 Task: Select the Jordan Time as time zone for the schedule.
Action: Mouse moved to (101, 141)
Screenshot: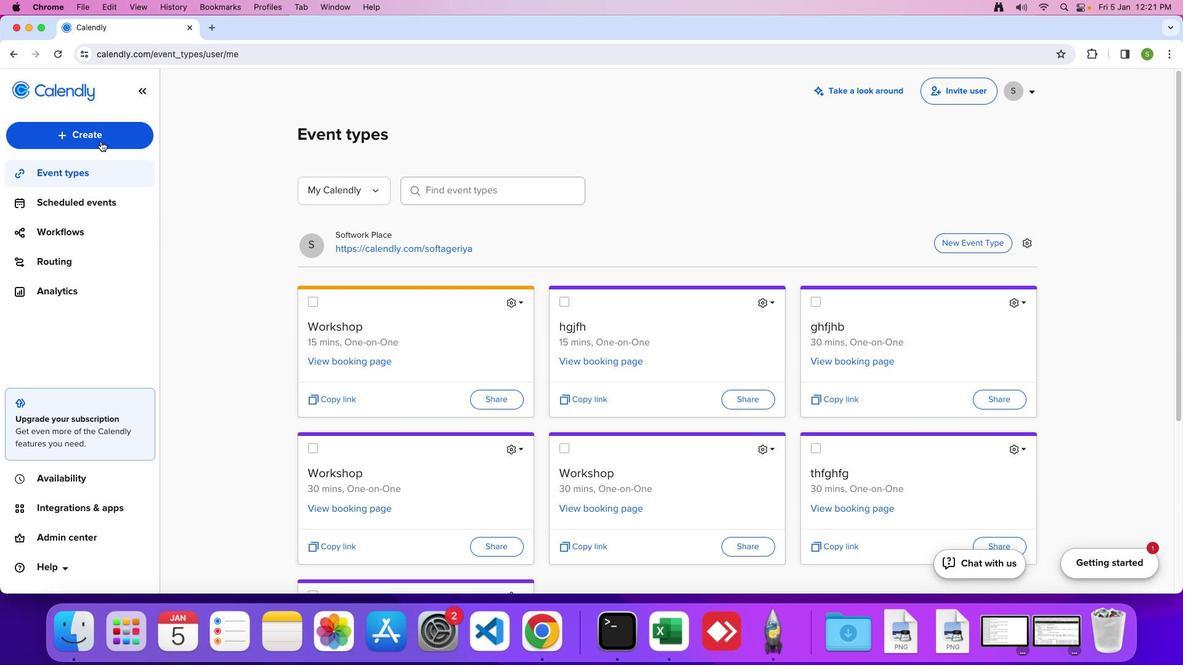 
Action: Mouse pressed left at (101, 141)
Screenshot: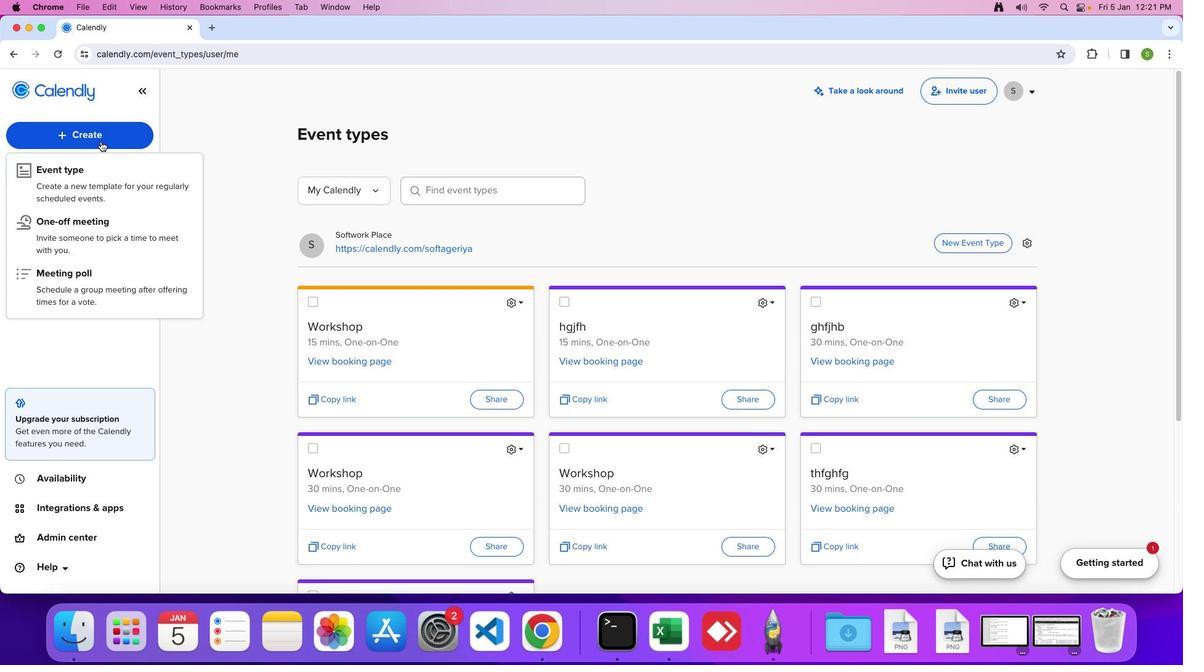 
Action: Mouse moved to (70, 288)
Screenshot: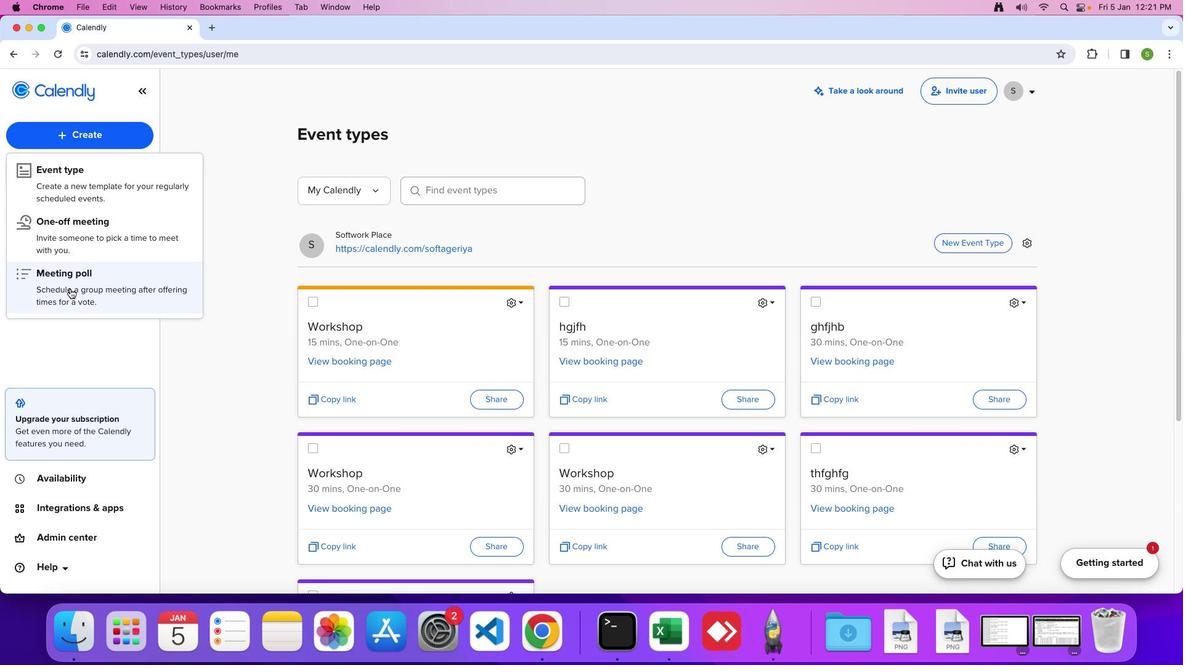 
Action: Mouse pressed left at (70, 288)
Screenshot: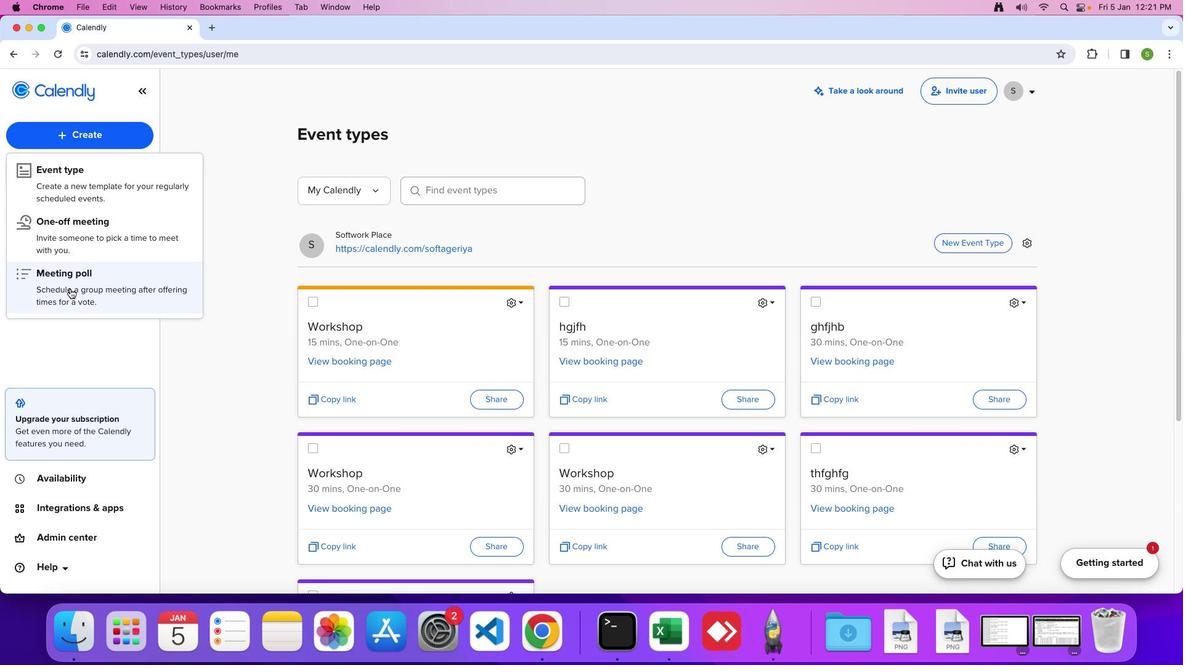 
Action: Mouse moved to (98, 151)
Screenshot: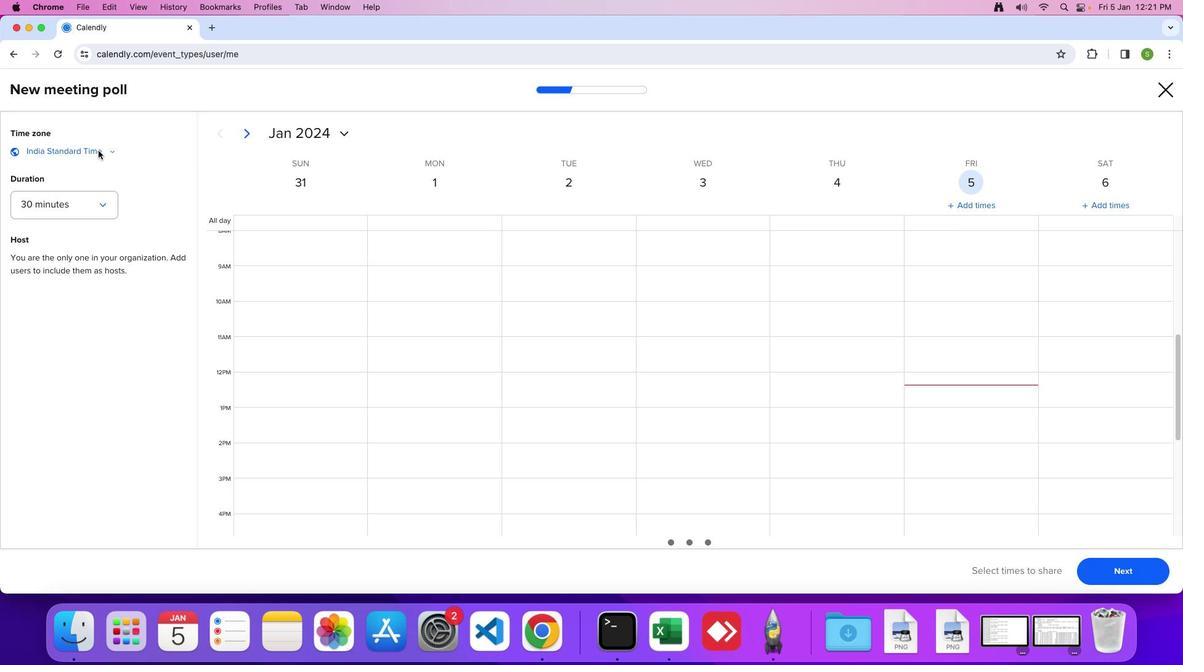 
Action: Mouse pressed left at (98, 151)
Screenshot: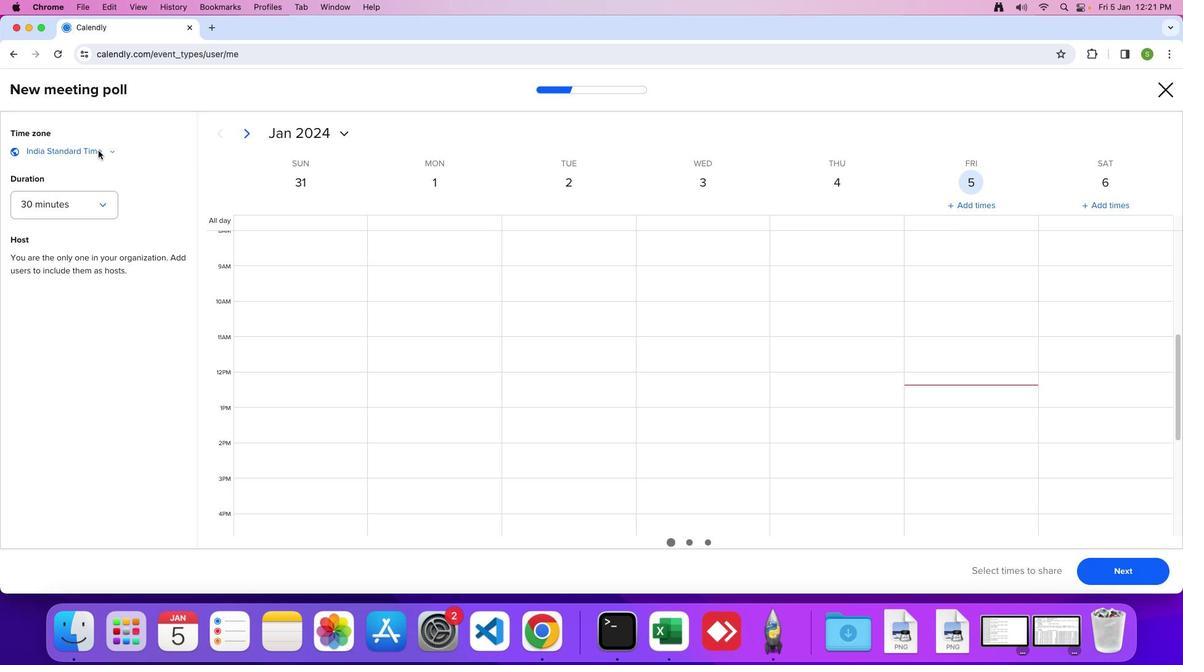 
Action: Mouse moved to (91, 257)
Screenshot: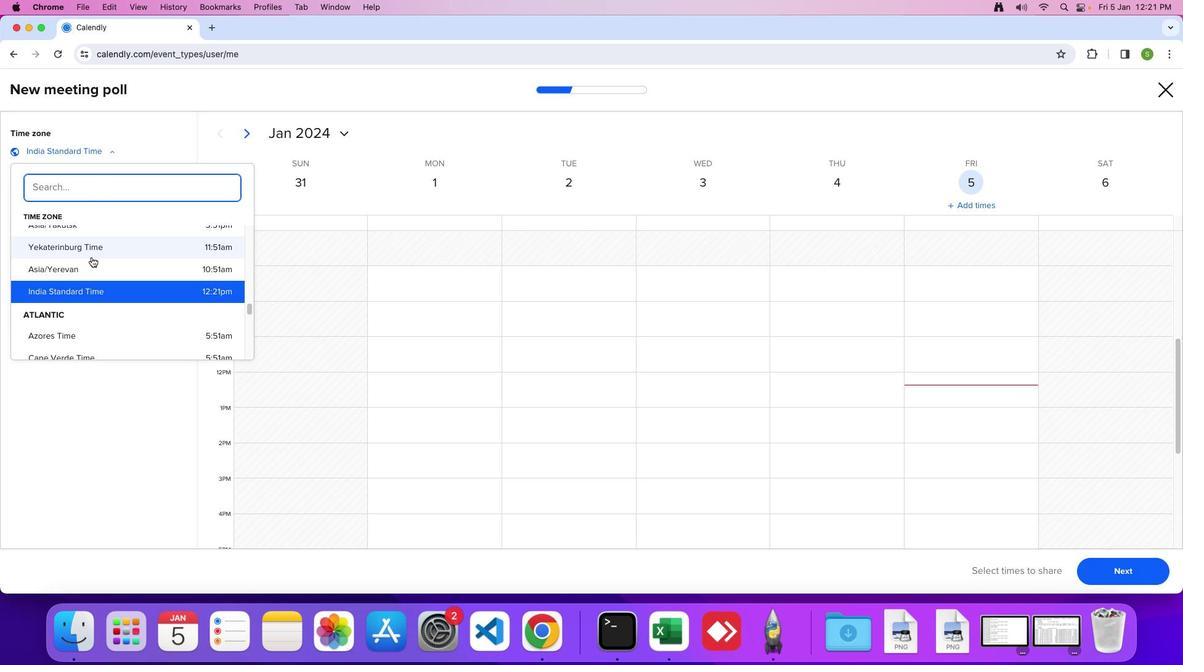 
Action: Mouse scrolled (91, 257) with delta (0, 0)
Screenshot: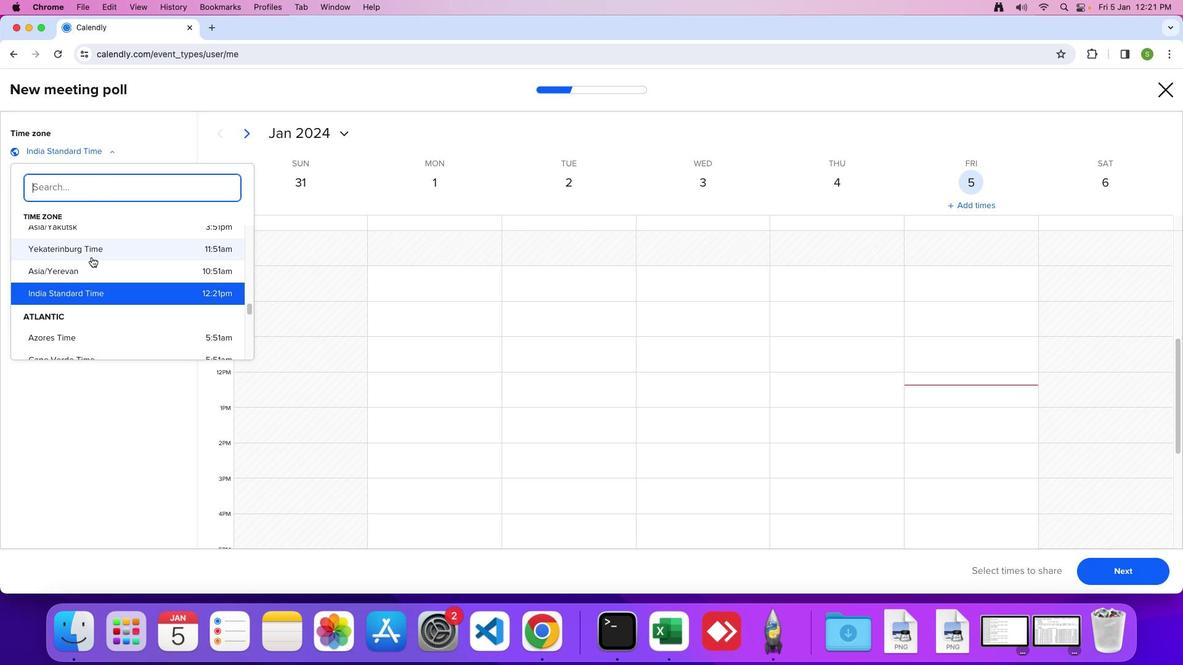 
Action: Mouse scrolled (91, 257) with delta (0, 0)
Screenshot: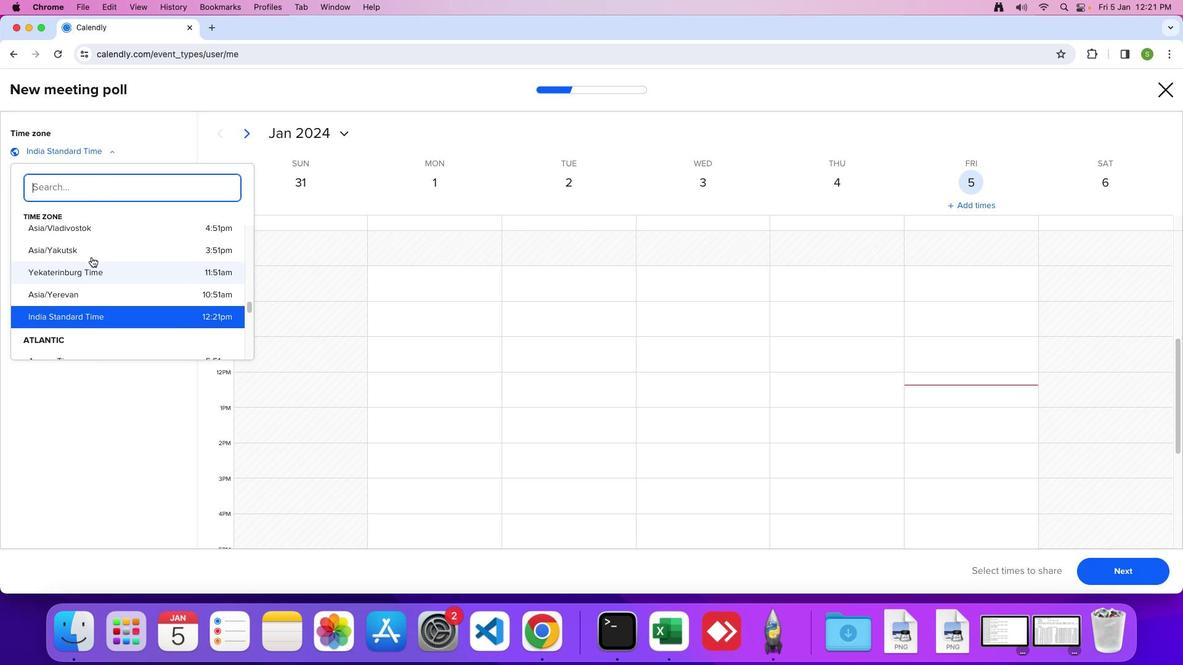 
Action: Mouse moved to (91, 257)
Screenshot: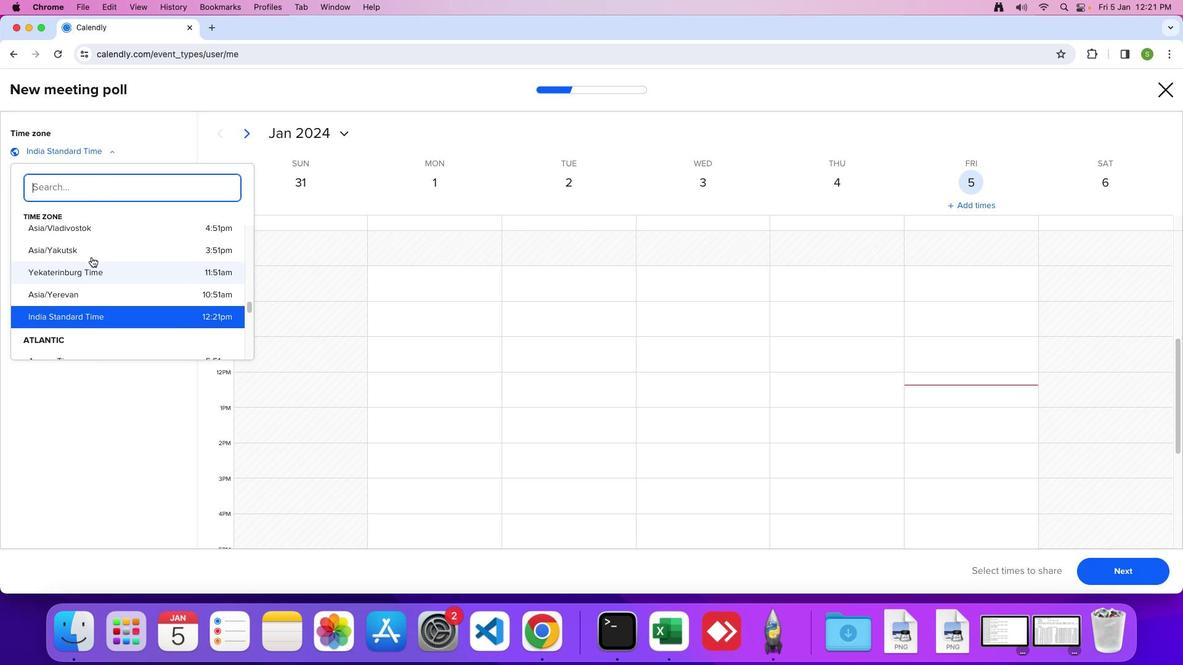 
Action: Mouse scrolled (91, 257) with delta (0, 1)
Screenshot: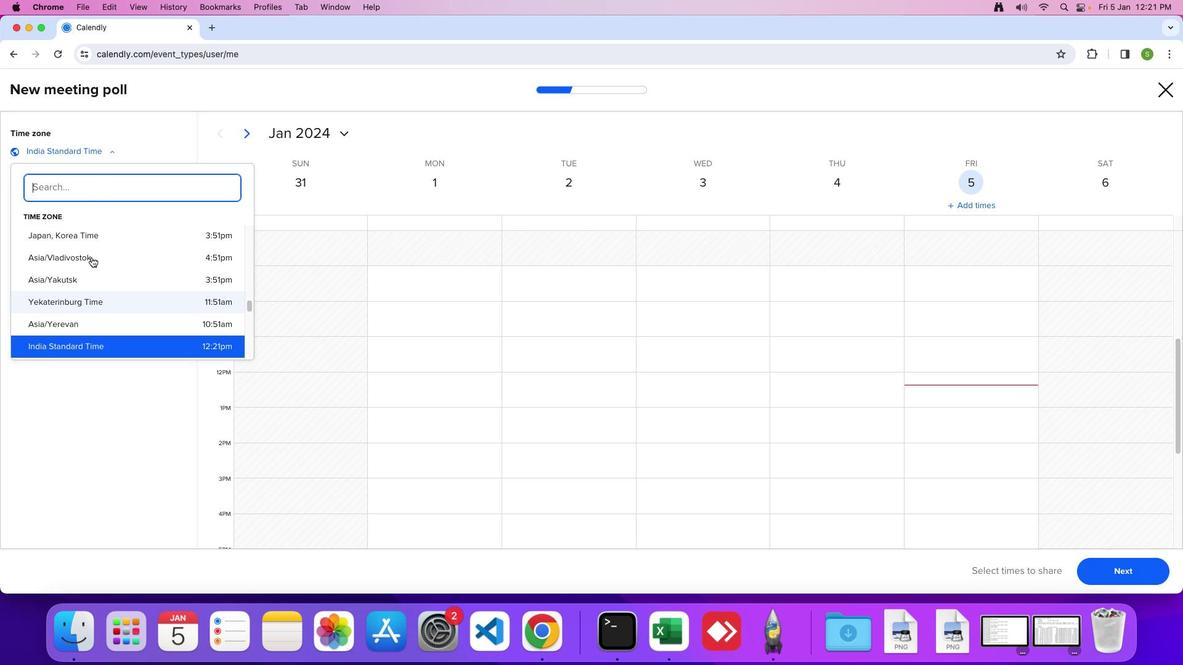 
Action: Mouse scrolled (91, 257) with delta (0, 0)
Screenshot: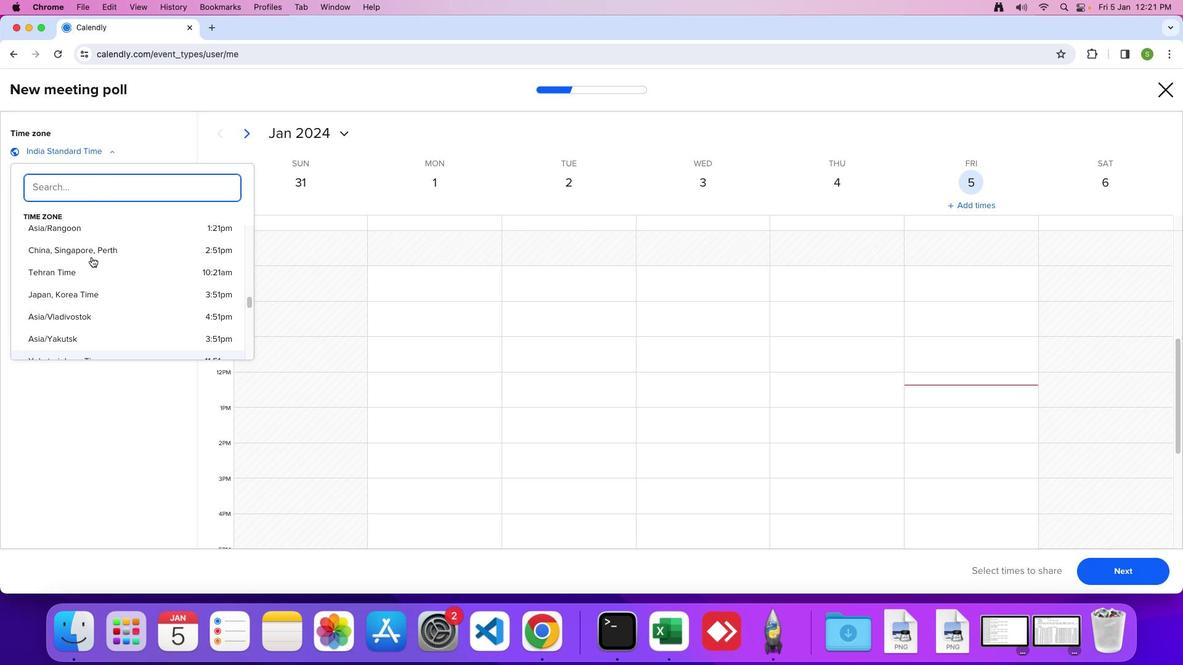 
Action: Mouse scrolled (91, 257) with delta (0, 0)
Screenshot: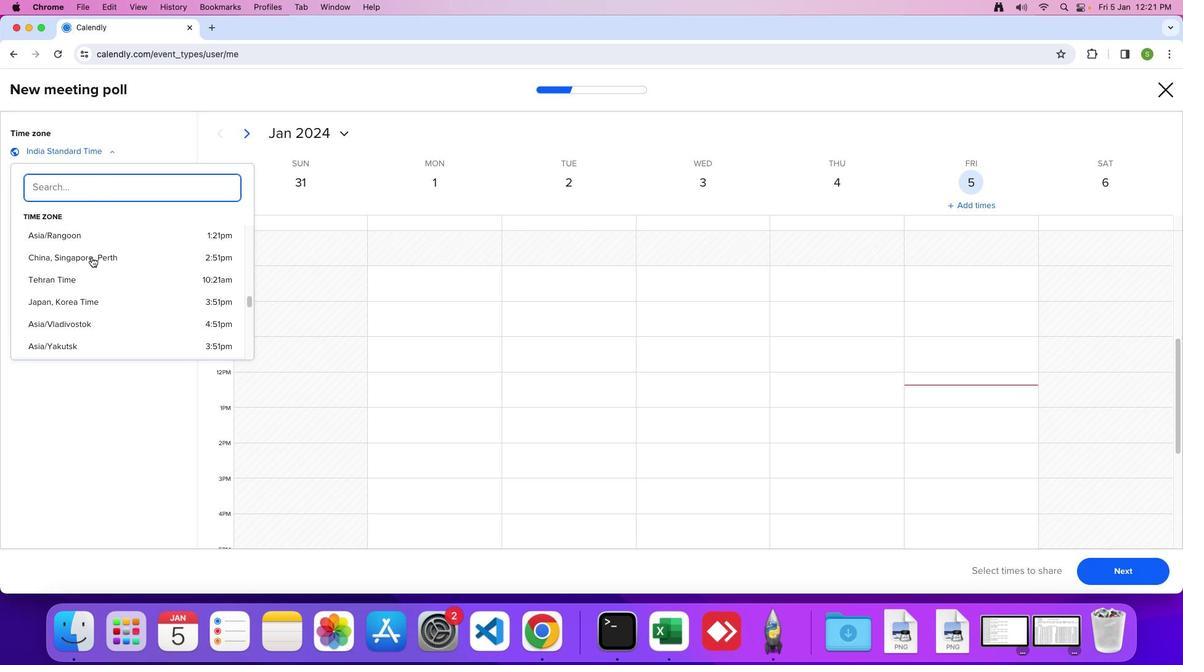
Action: Mouse scrolled (91, 257) with delta (0, 0)
Screenshot: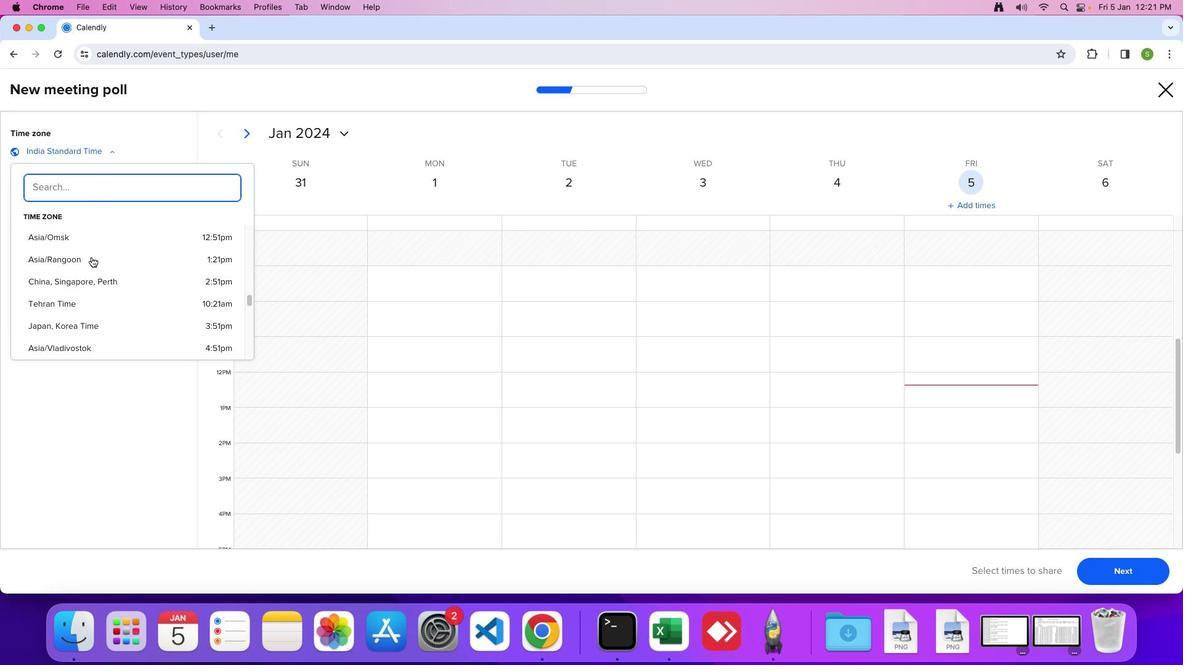 
Action: Mouse scrolled (91, 257) with delta (0, 0)
Screenshot: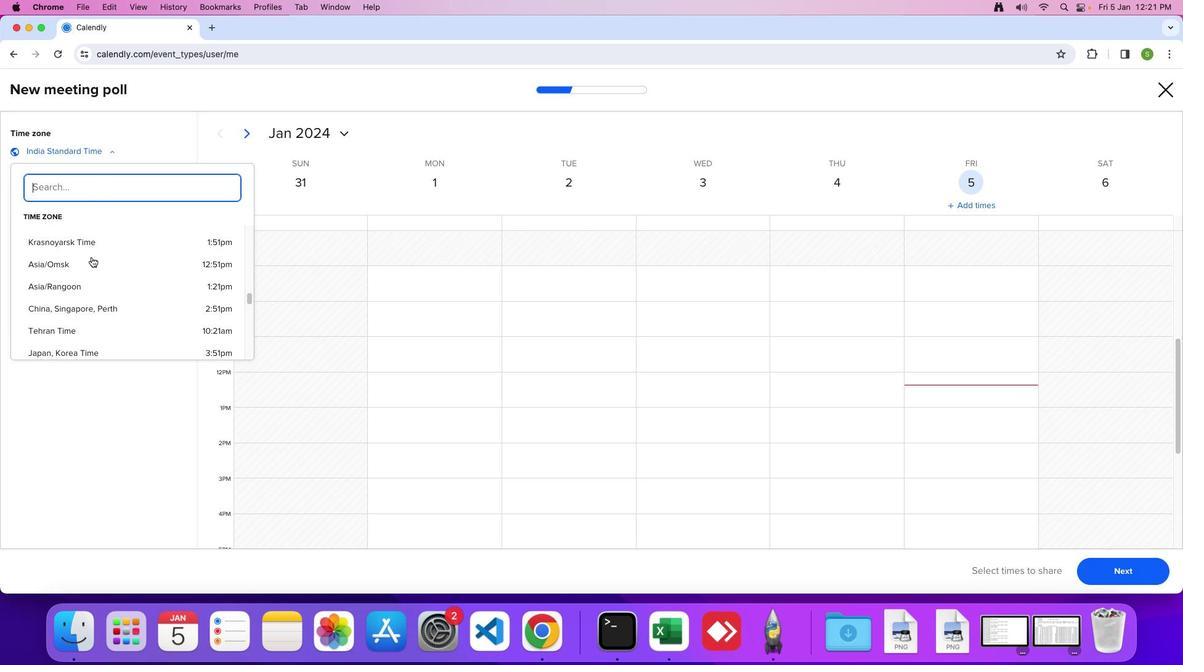 
Action: Mouse scrolled (91, 257) with delta (0, 0)
Screenshot: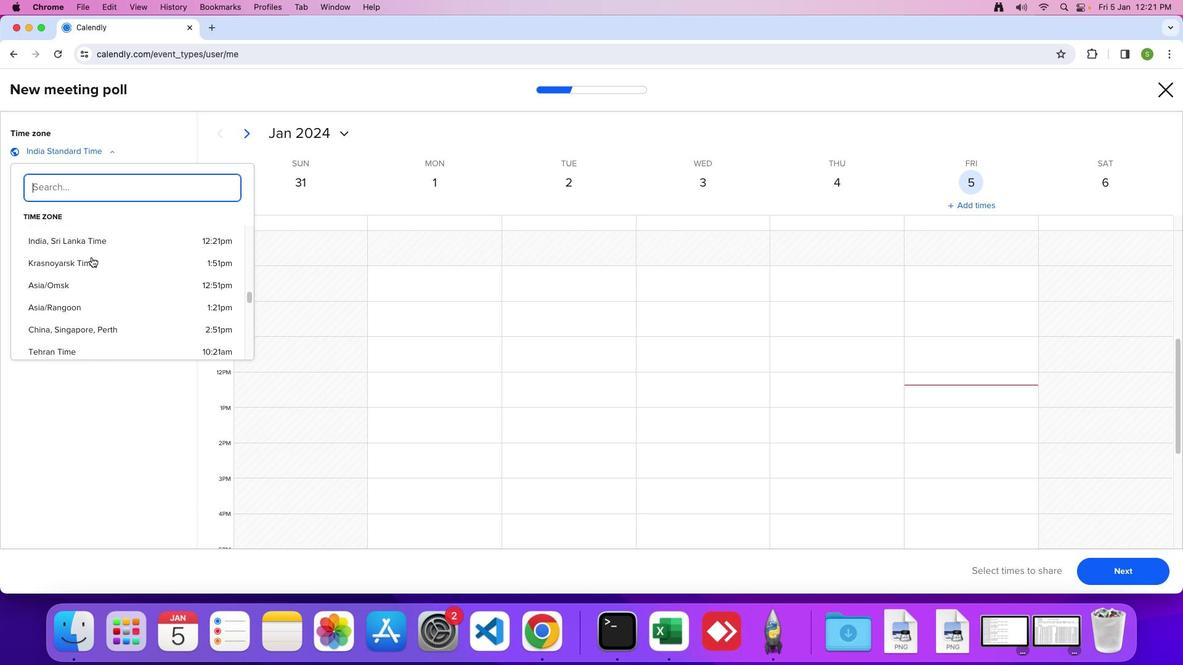 
Action: Mouse scrolled (91, 257) with delta (0, 1)
Screenshot: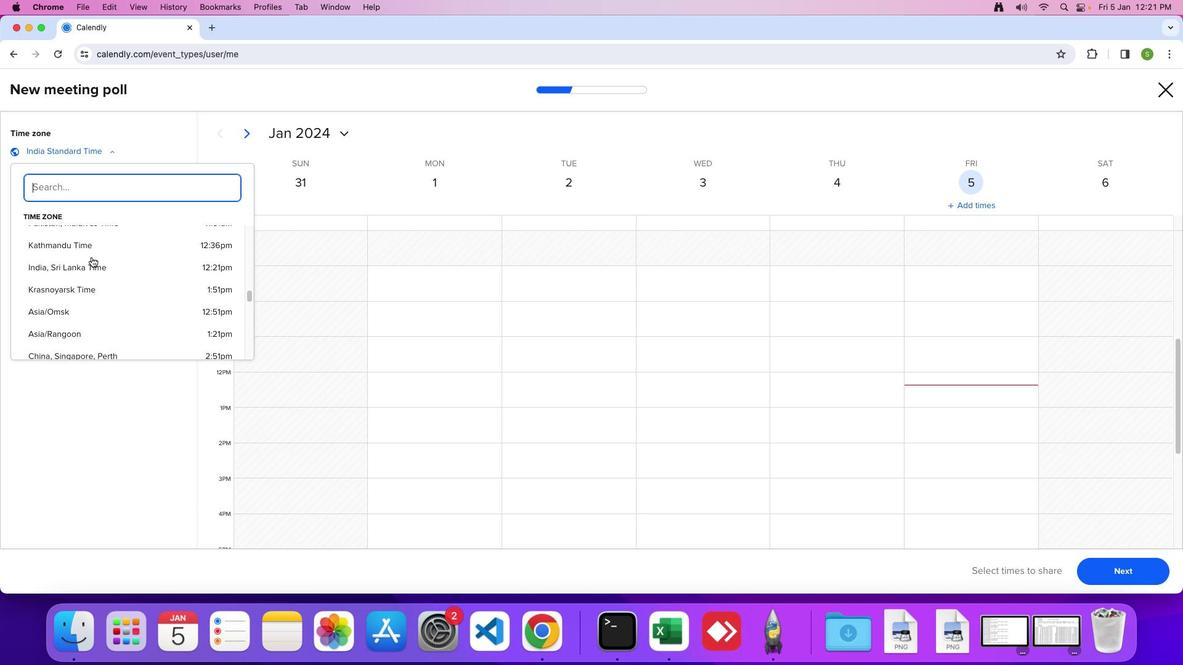 
Action: Mouse scrolled (91, 257) with delta (0, 0)
Screenshot: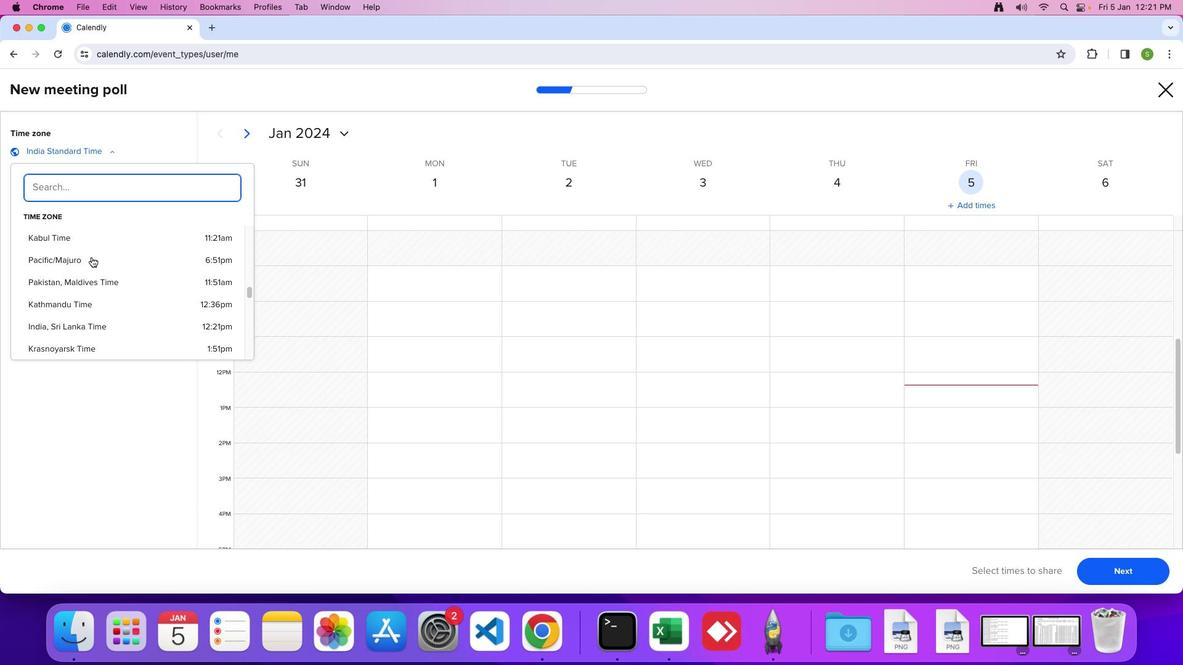 
Action: Mouse scrolled (91, 257) with delta (0, 0)
Screenshot: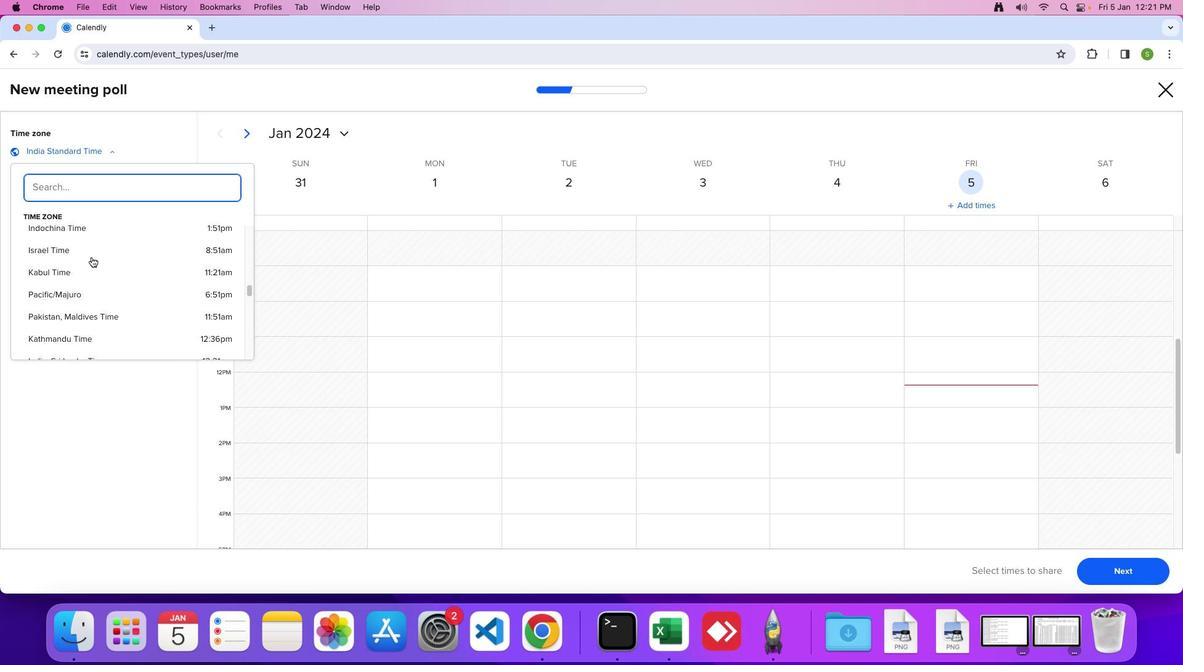 
Action: Mouse scrolled (91, 257) with delta (0, 2)
Screenshot: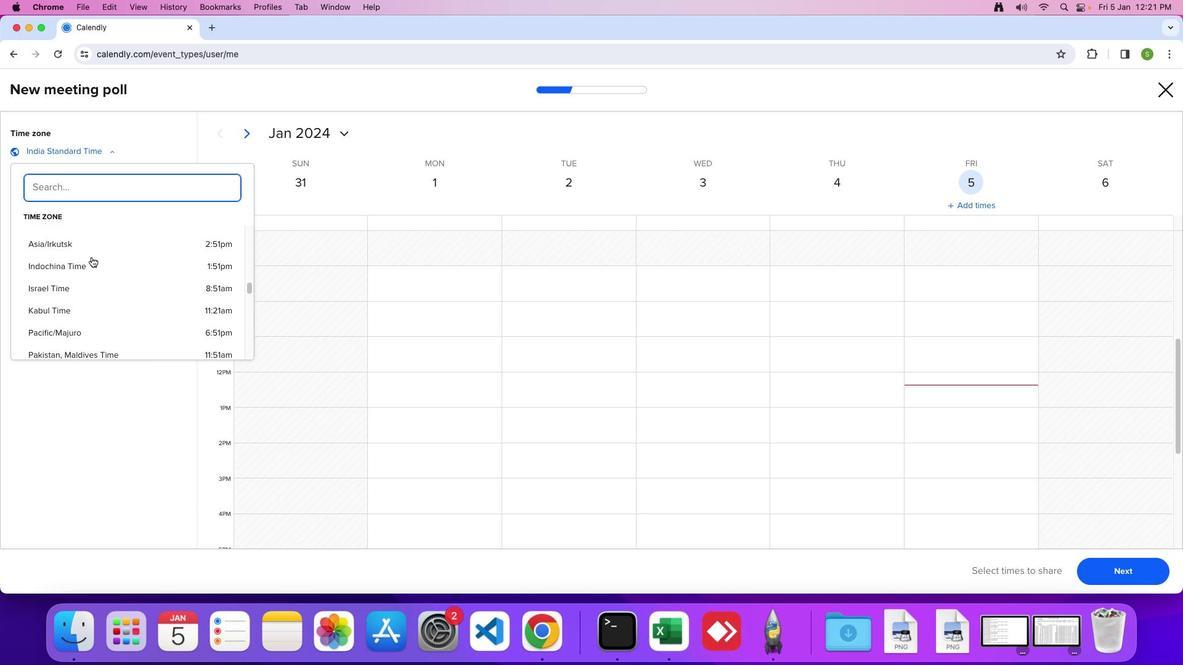 
Action: Mouse scrolled (91, 257) with delta (0, 0)
Screenshot: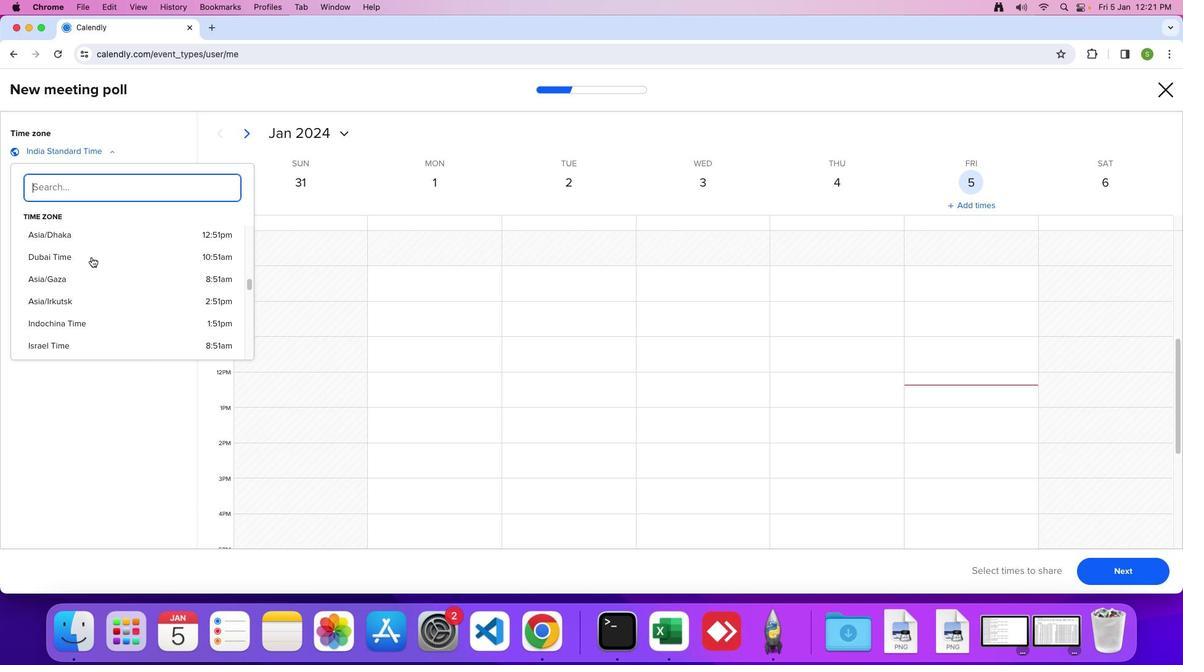 
Action: Mouse scrolled (91, 257) with delta (0, 0)
Screenshot: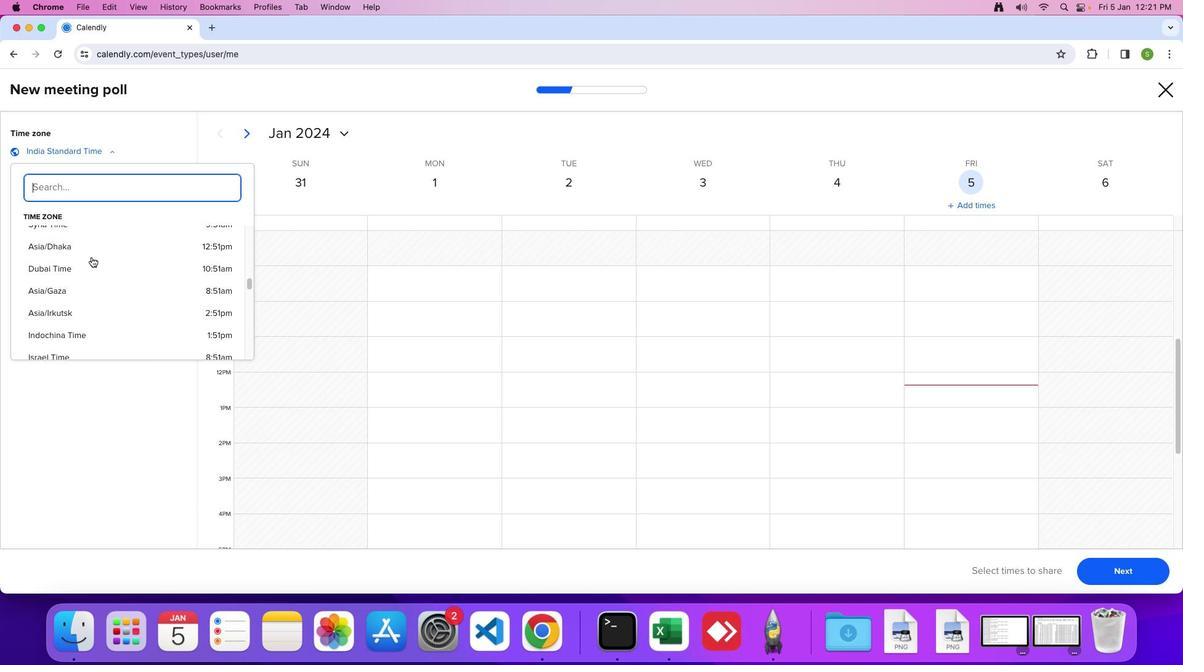 
Action: Mouse scrolled (91, 257) with delta (0, 1)
Screenshot: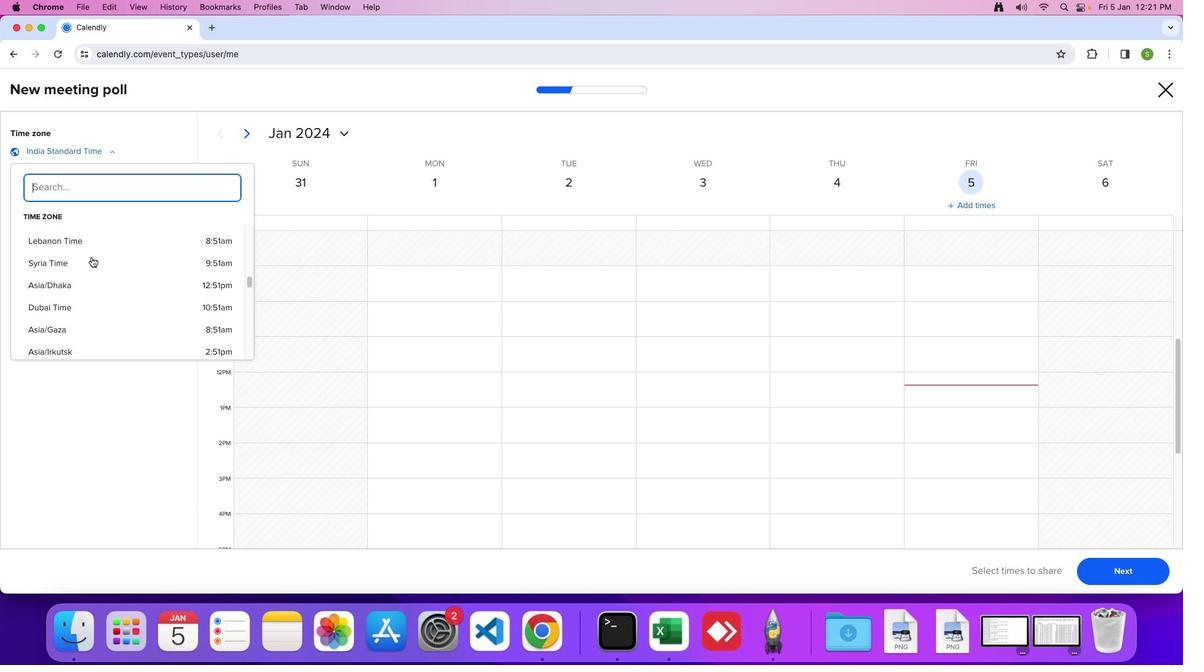 
Action: Mouse scrolled (91, 257) with delta (0, 0)
Screenshot: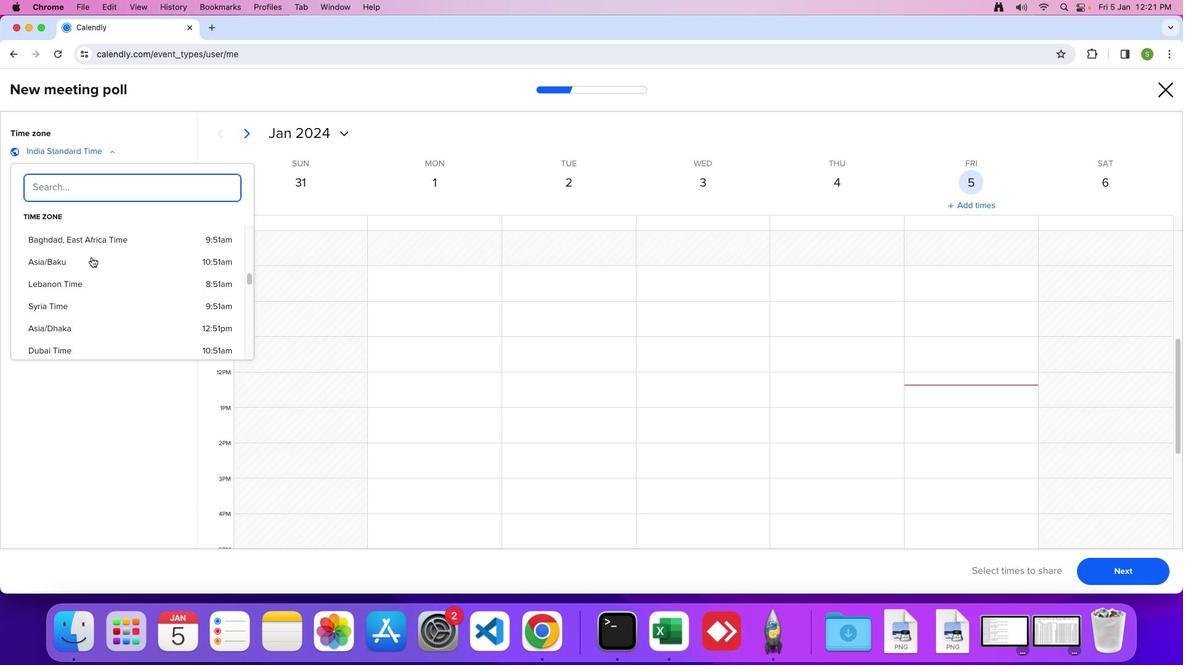 
Action: Mouse scrolled (91, 257) with delta (0, 0)
Screenshot: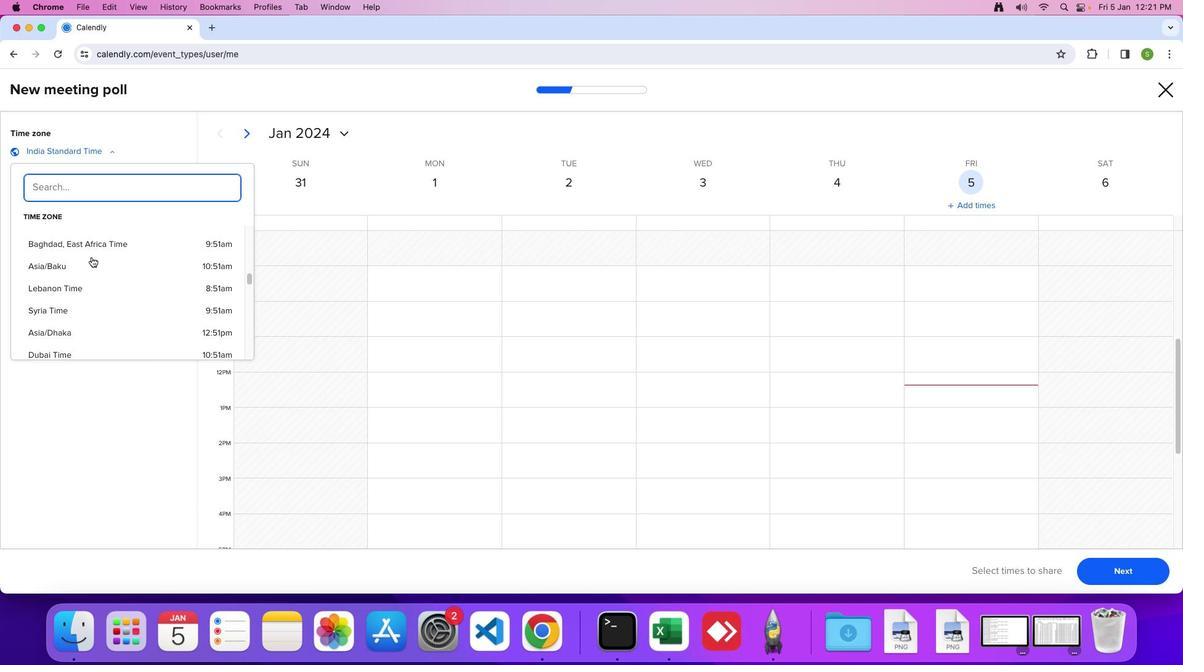 
Action: Mouse scrolled (91, 257) with delta (0, 0)
Screenshot: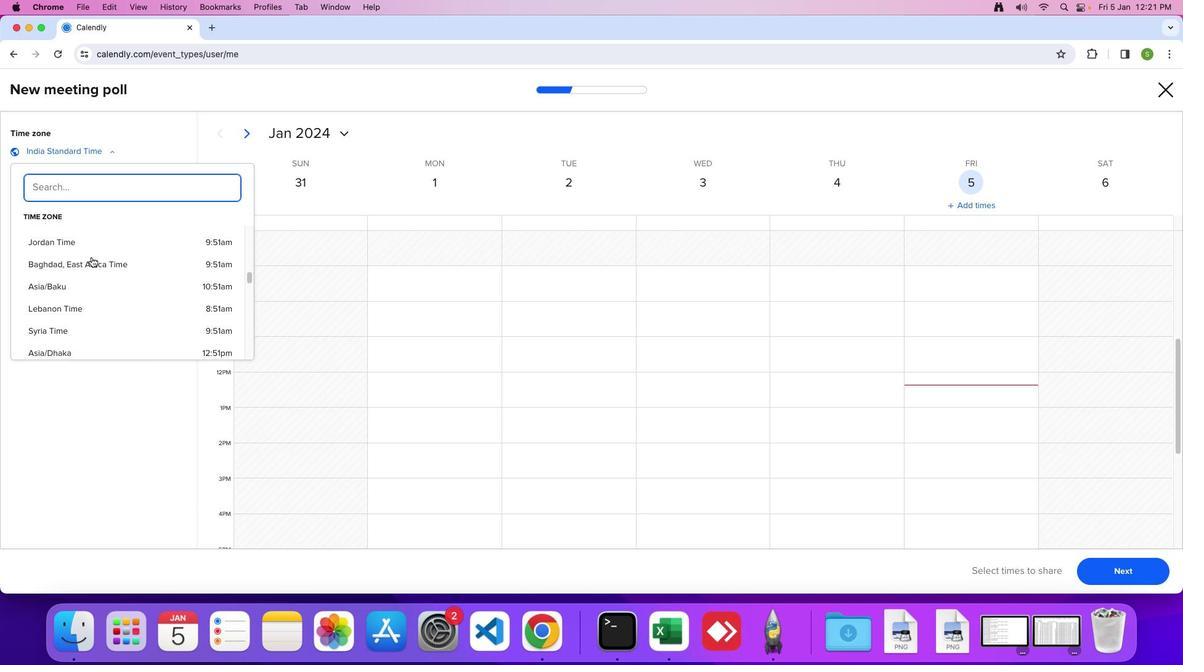 
Action: Mouse scrolled (91, 257) with delta (0, 0)
Screenshot: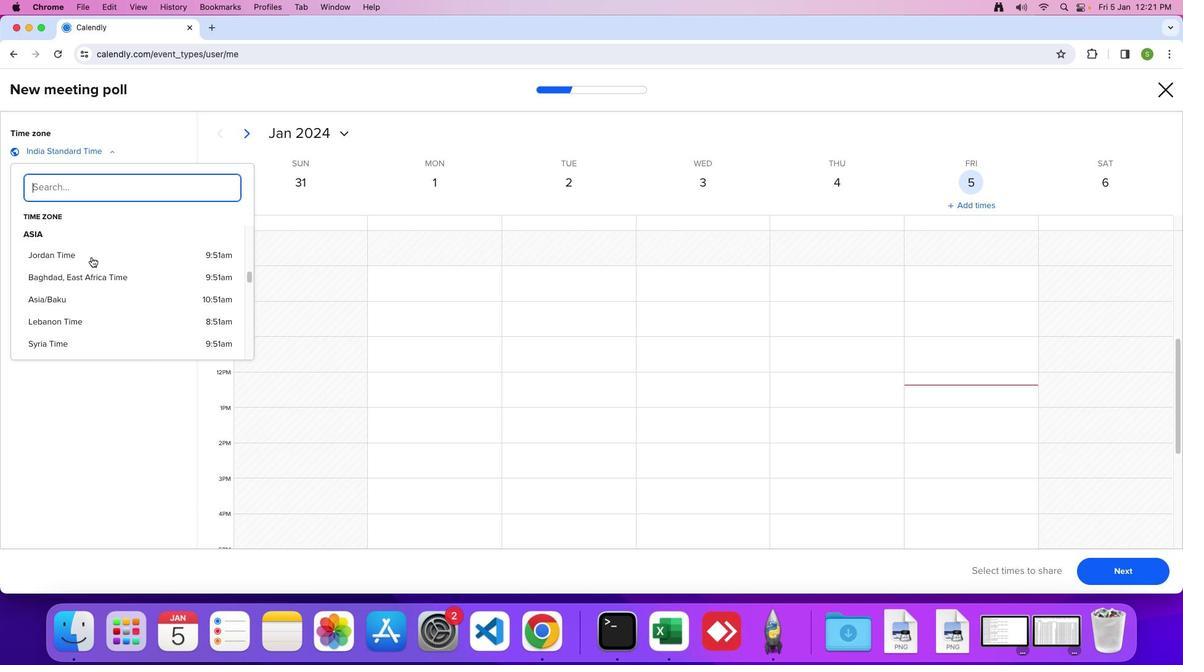 
Action: Mouse scrolled (91, 257) with delta (0, 0)
Screenshot: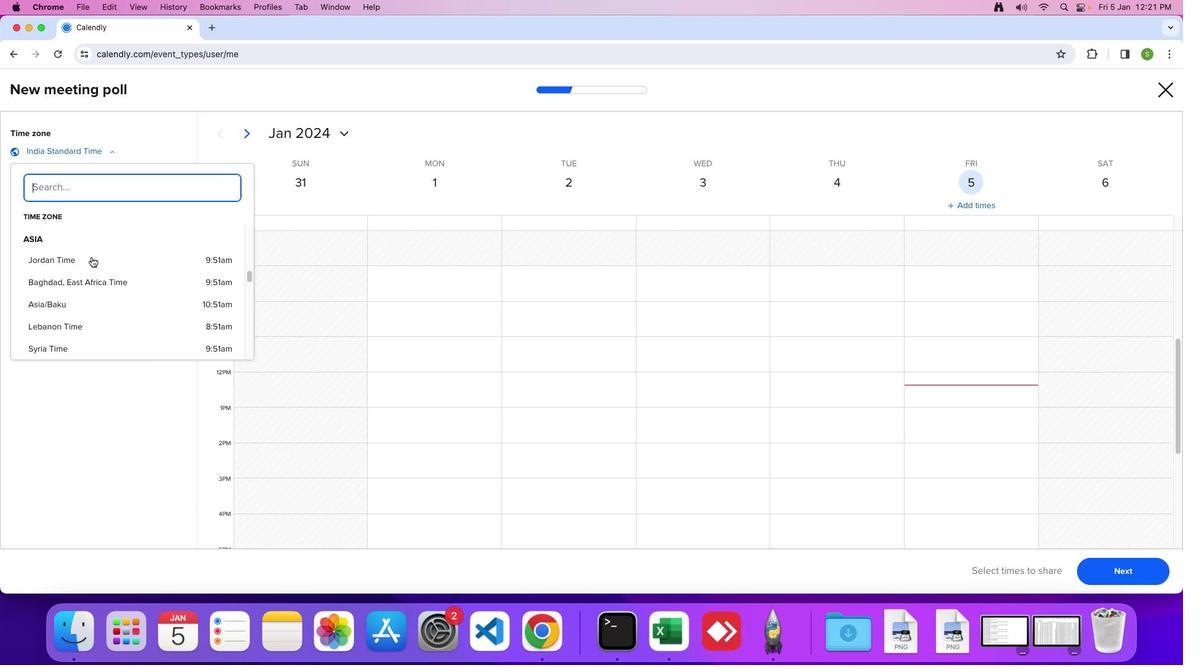 
Action: Mouse moved to (62, 278)
Screenshot: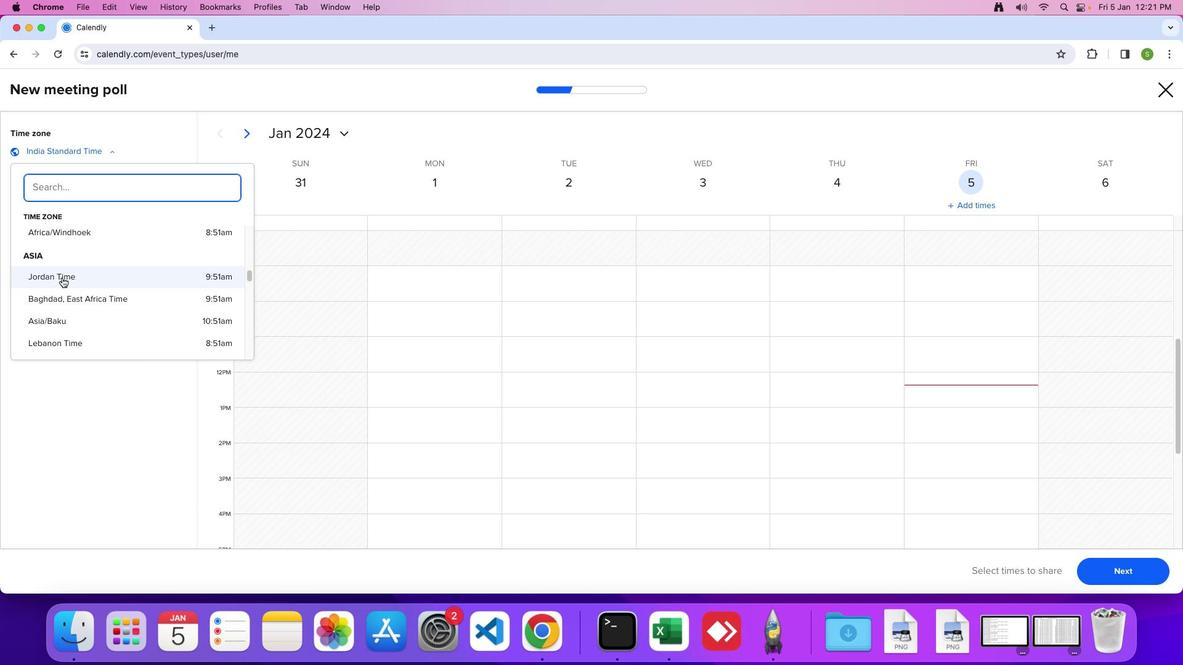
Action: Mouse pressed left at (62, 278)
Screenshot: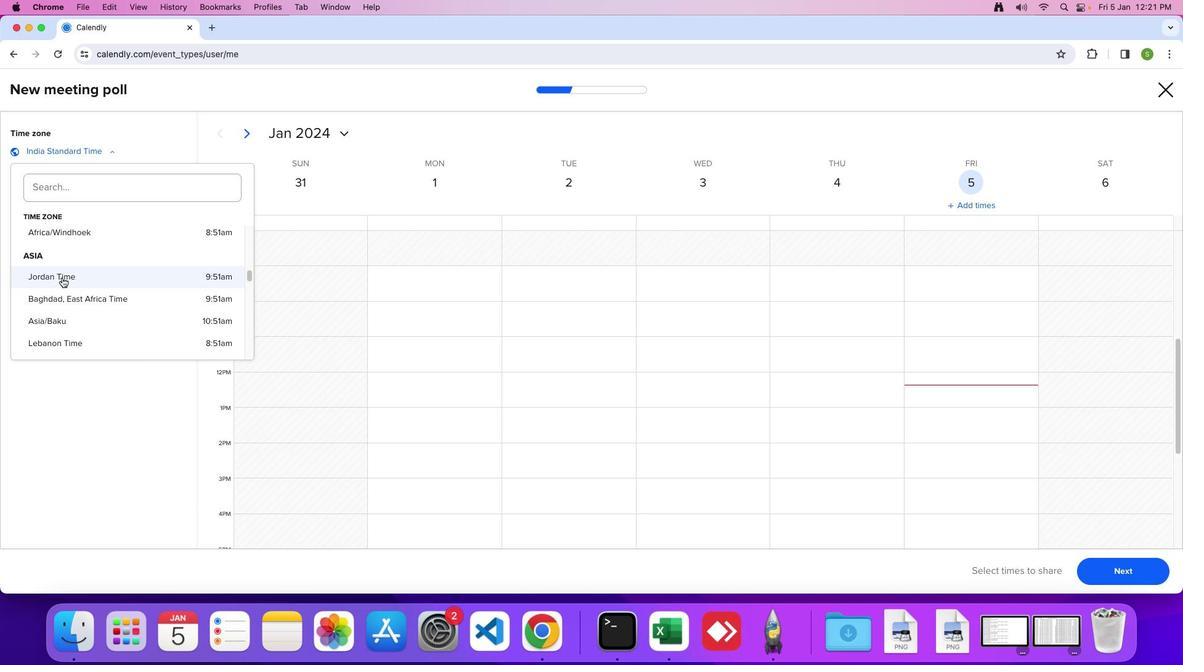 
Action: Mouse moved to (61, 278)
Screenshot: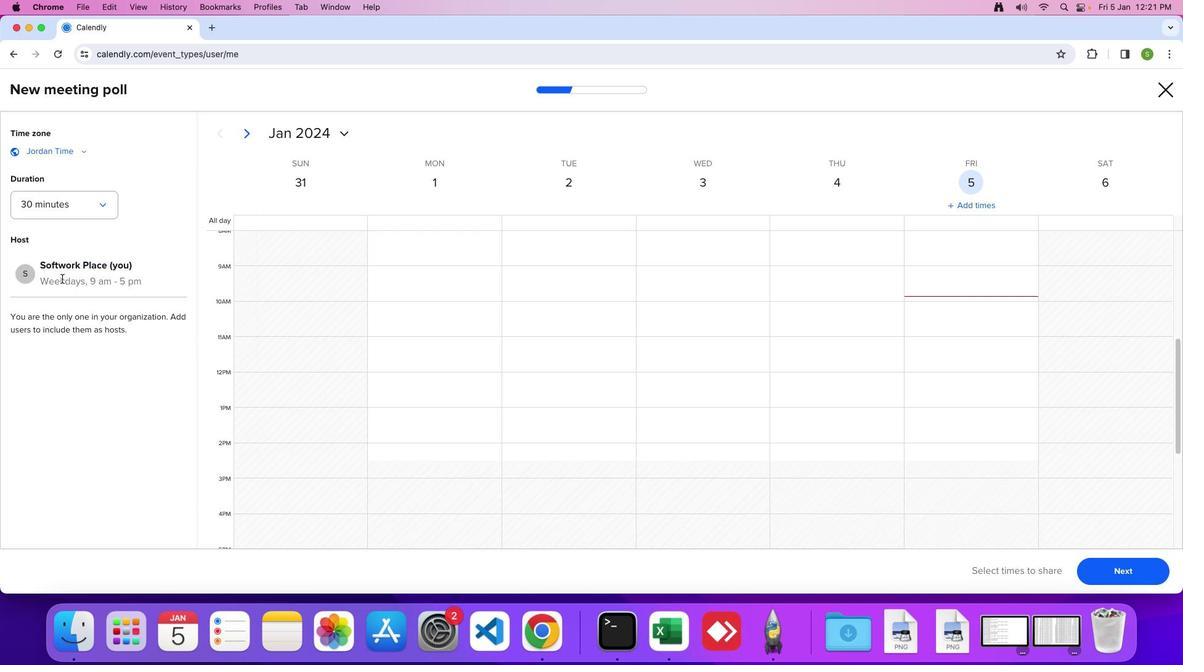 
